 Task: Add Attachment from "Attach a link" to Card Card0000000056 in Board Board0000000014 in Workspace WS0000000005 in Trello. Add Cover Red to Card Card0000000056 in Board Board0000000014 in Workspace WS0000000005 in Trello. Add "Join Card" Button Button0000000056  to Card Card0000000056 in Board Board0000000014 in Workspace WS0000000005 in Trello. Add Description DS0000000056 to Card Card0000000056 in Board Board0000000014 in Workspace WS0000000005 in Trello. Add Comment CM0000000056 to Card Card0000000056 in Board Board0000000014 in Workspace WS0000000005 in Trello
Action: Mouse moved to (338, 374)
Screenshot: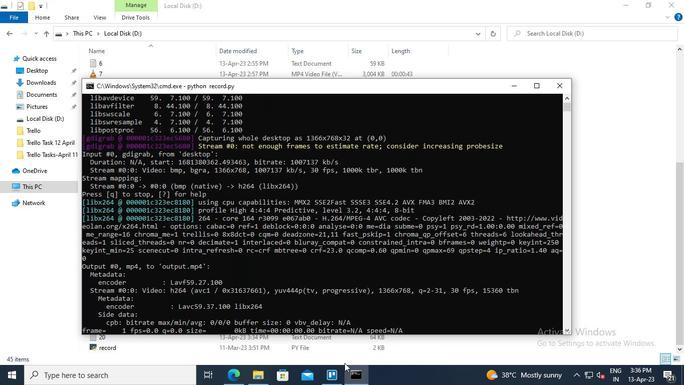 
Action: Mouse pressed left at (338, 374)
Screenshot: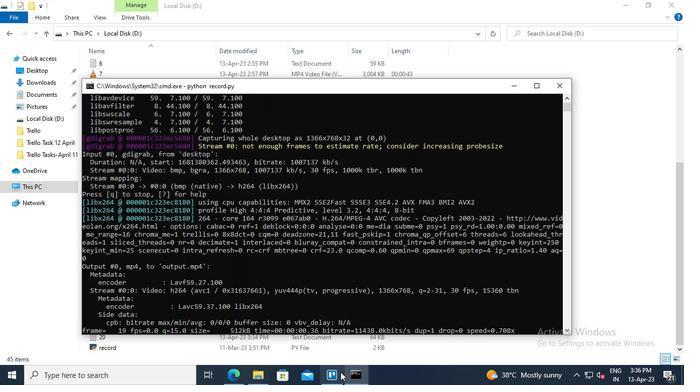 
Action: Mouse moved to (205, 301)
Screenshot: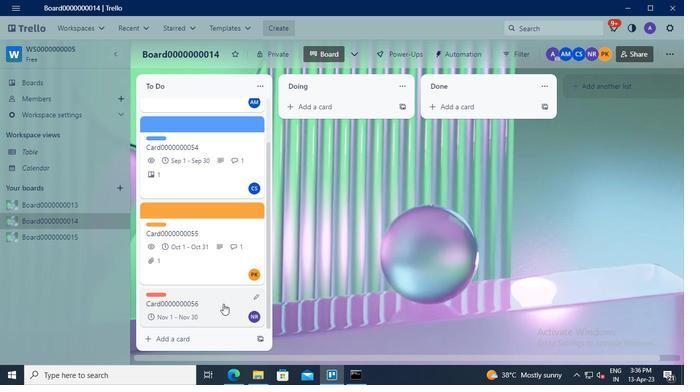
Action: Mouse pressed left at (205, 301)
Screenshot: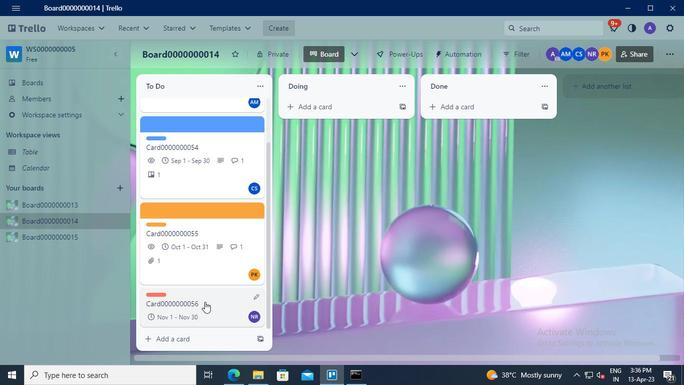 
Action: Mouse moved to (458, 212)
Screenshot: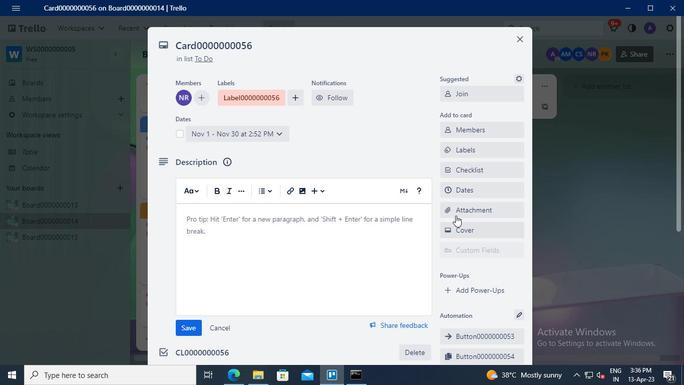 
Action: Mouse pressed left at (458, 212)
Screenshot: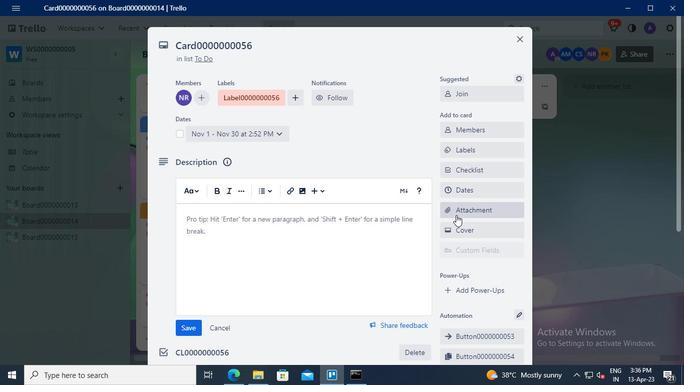 
Action: Mouse moved to (243, 373)
Screenshot: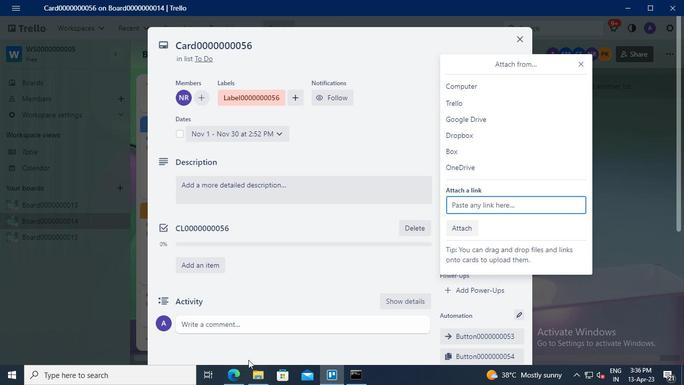 
Action: Mouse pressed left at (243, 373)
Screenshot: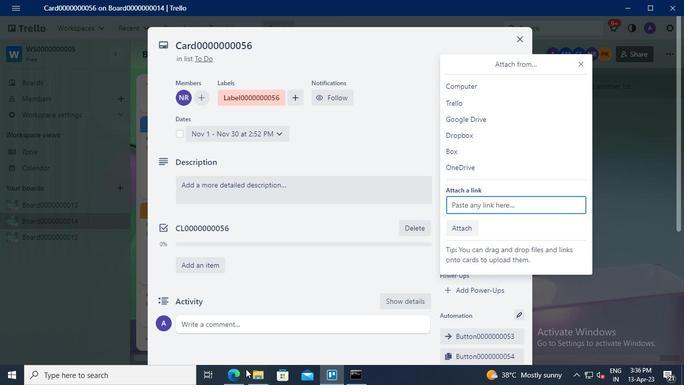 
Action: Mouse moved to (163, 27)
Screenshot: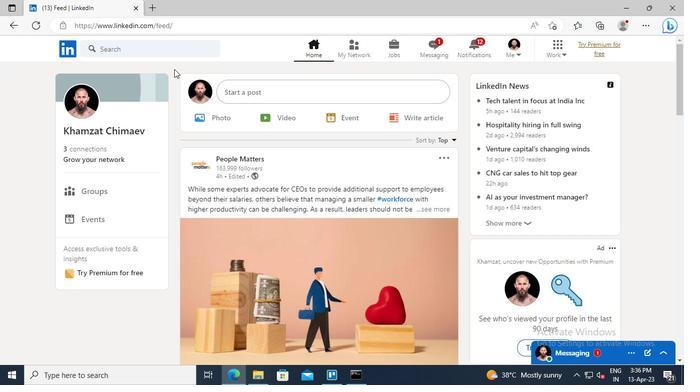
Action: Mouse pressed left at (163, 27)
Screenshot: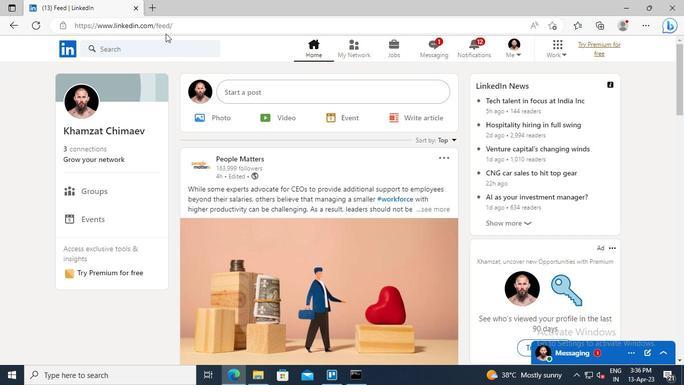 
Action: Keyboard Key.ctrl_l
Screenshot: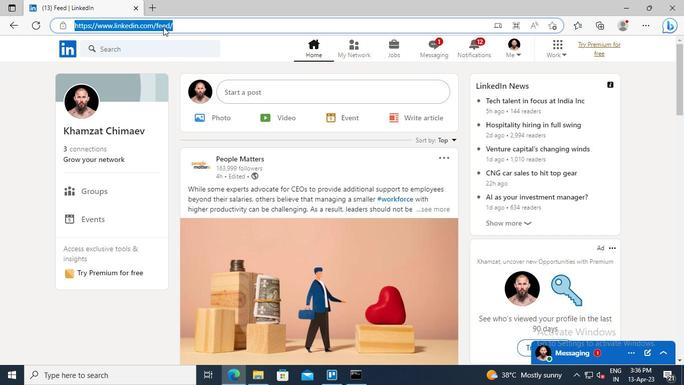 
Action: Keyboard \x03
Screenshot: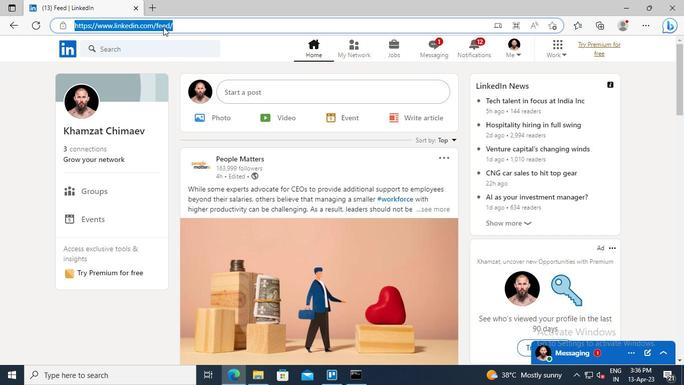 
Action: Mouse moved to (340, 377)
Screenshot: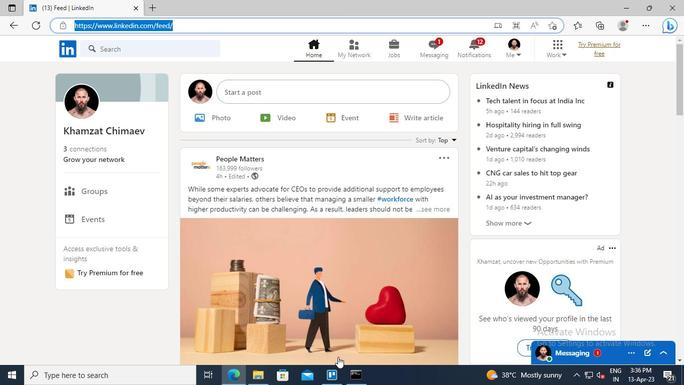 
Action: Mouse pressed left at (340, 377)
Screenshot: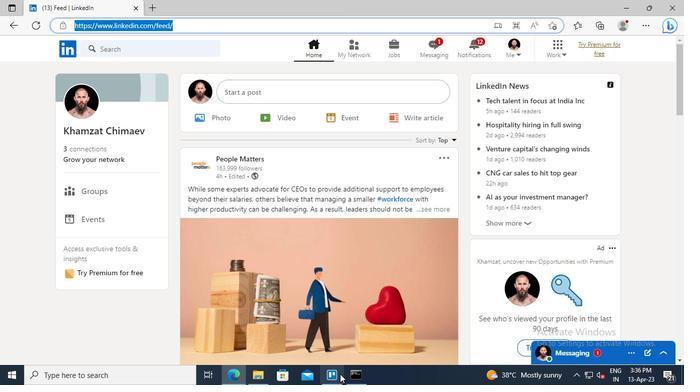 
Action: Mouse moved to (440, 216)
Screenshot: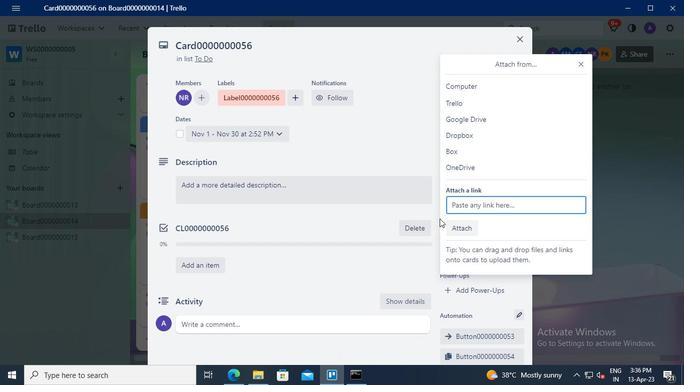 
Action: Keyboard Key.ctrl_l
Screenshot: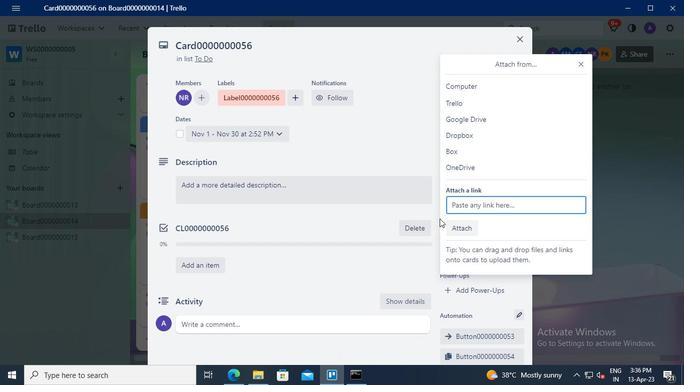 
Action: Keyboard \x16
Screenshot: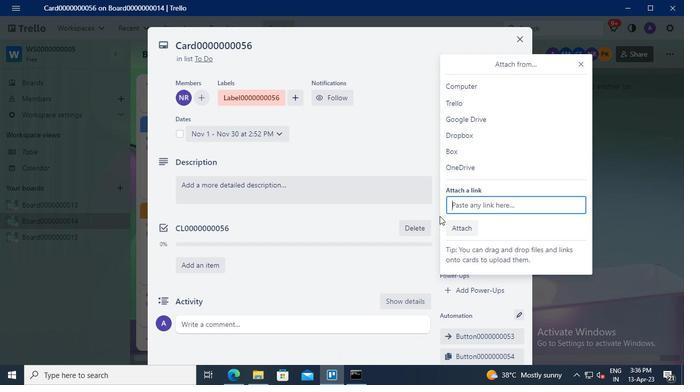 
Action: Mouse moved to (462, 265)
Screenshot: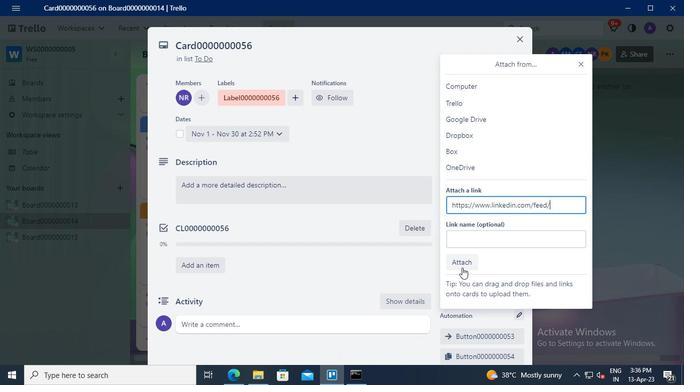
Action: Mouse pressed left at (462, 265)
Screenshot: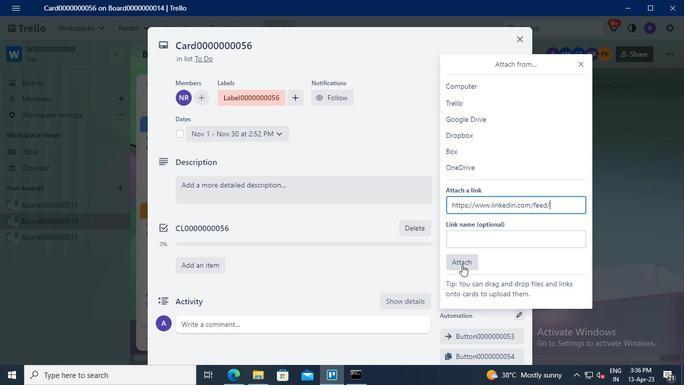 
Action: Mouse moved to (484, 228)
Screenshot: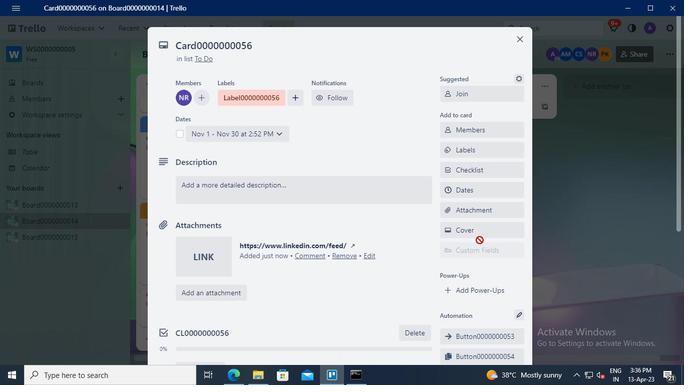 
Action: Mouse pressed left at (484, 228)
Screenshot: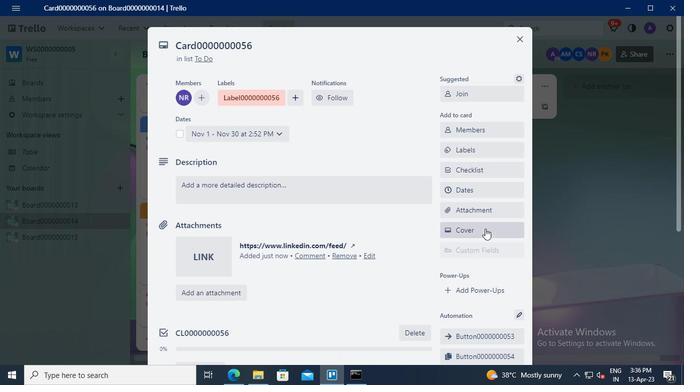 
Action: Mouse moved to (547, 165)
Screenshot: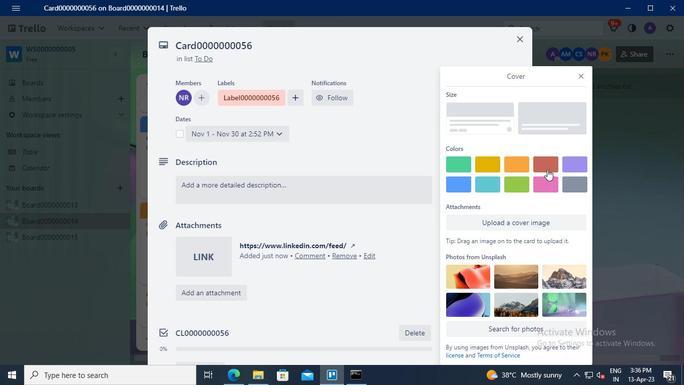 
Action: Mouse pressed left at (547, 165)
Screenshot: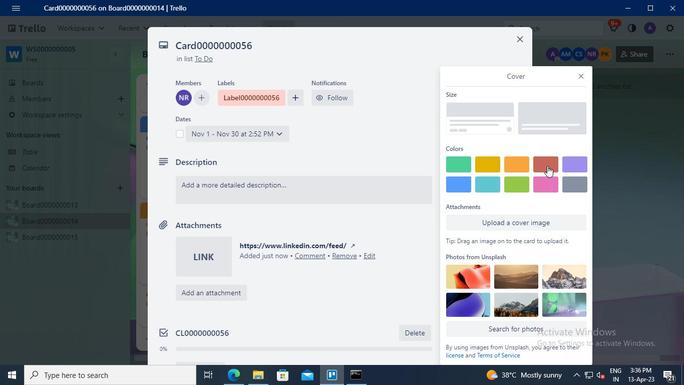
Action: Mouse moved to (582, 58)
Screenshot: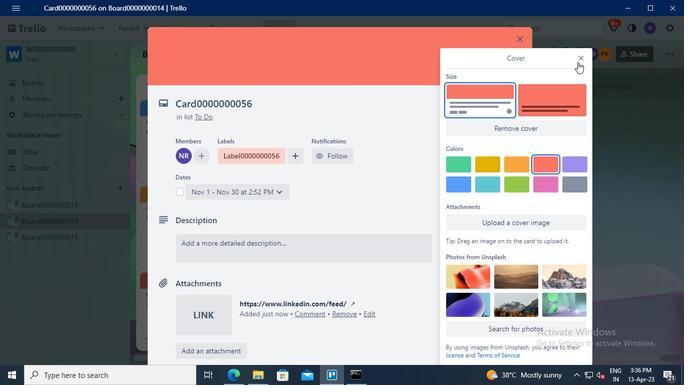 
Action: Mouse pressed left at (582, 58)
Screenshot: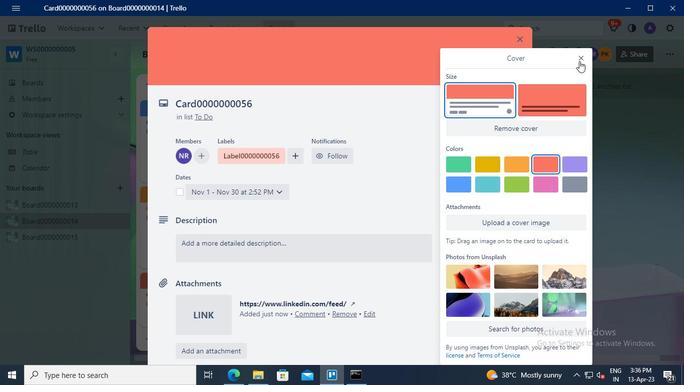 
Action: Mouse moved to (481, 234)
Screenshot: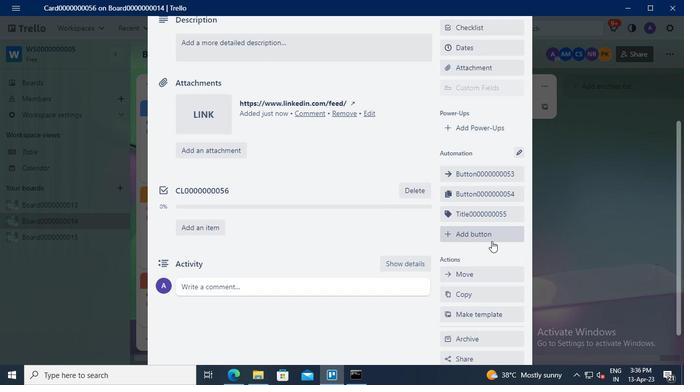 
Action: Mouse pressed left at (481, 234)
Screenshot: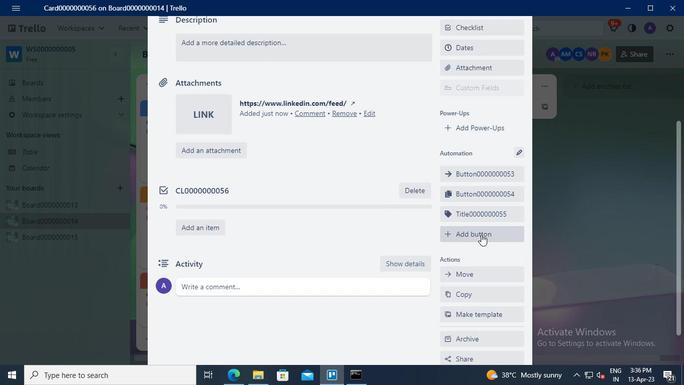 
Action: Mouse moved to (481, 157)
Screenshot: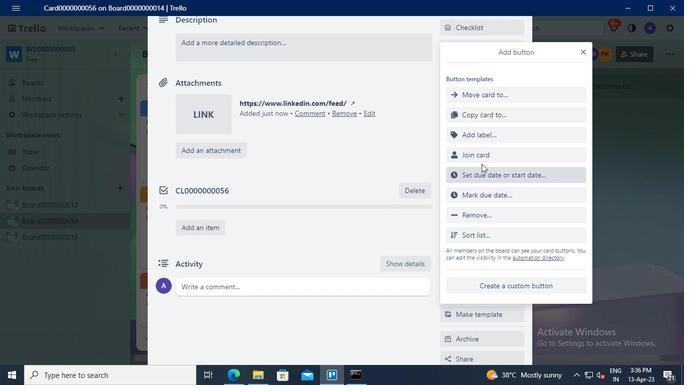 
Action: Mouse pressed left at (481, 157)
Screenshot: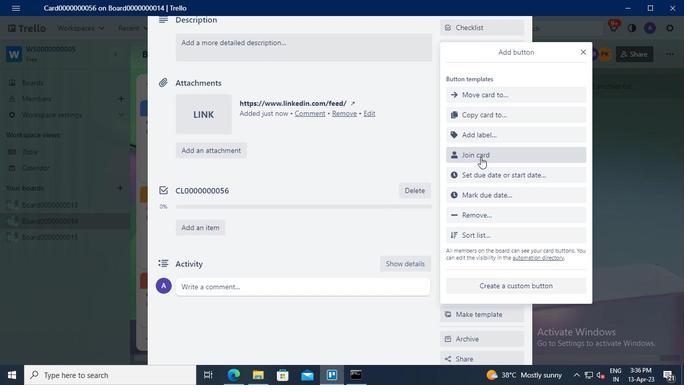 
Action: Keyboard Key.shift
Screenshot: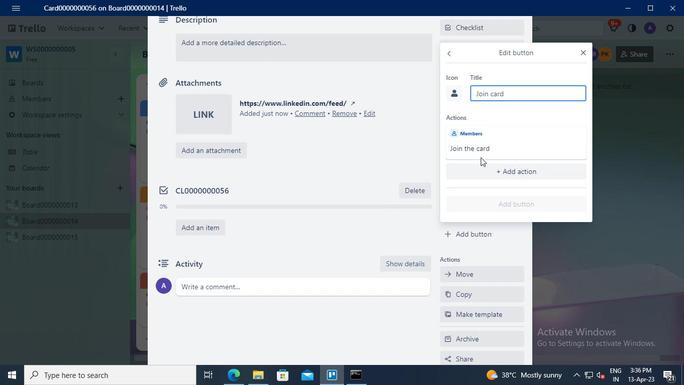 
Action: Keyboard B
Screenshot: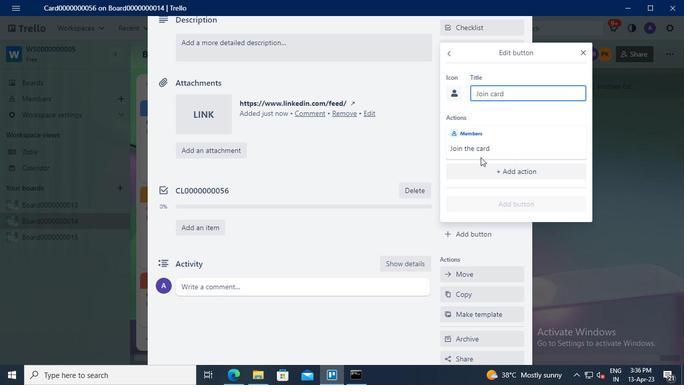 
Action: Keyboard u
Screenshot: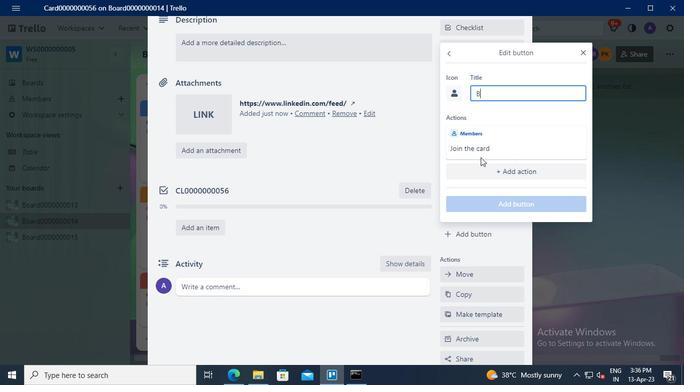 
Action: Keyboard t
Screenshot: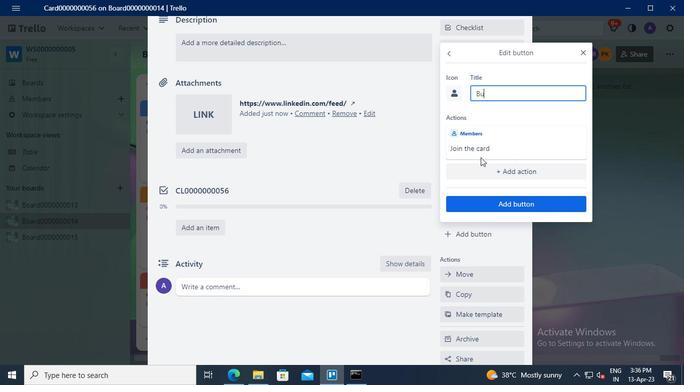 
Action: Keyboard t
Screenshot: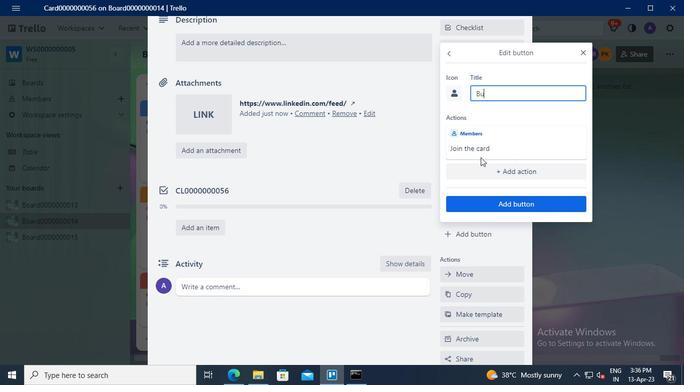 
Action: Keyboard o
Screenshot: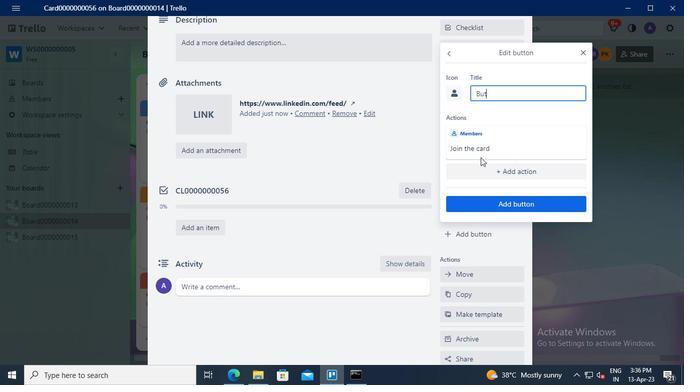 
Action: Keyboard n
Screenshot: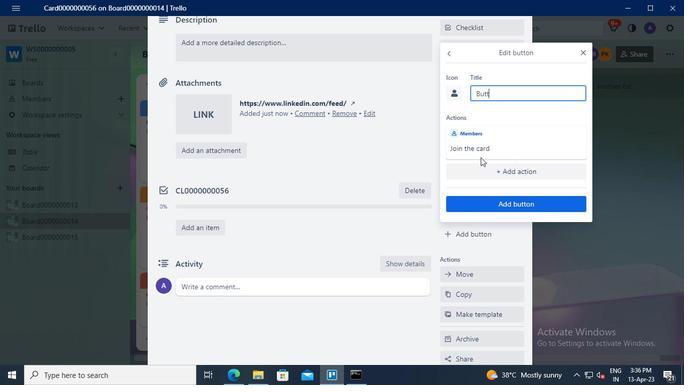 
Action: Keyboard <96>
Screenshot: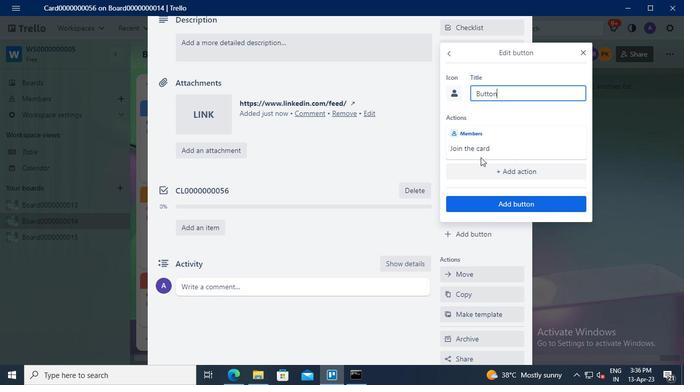 
Action: Keyboard <96>
Screenshot: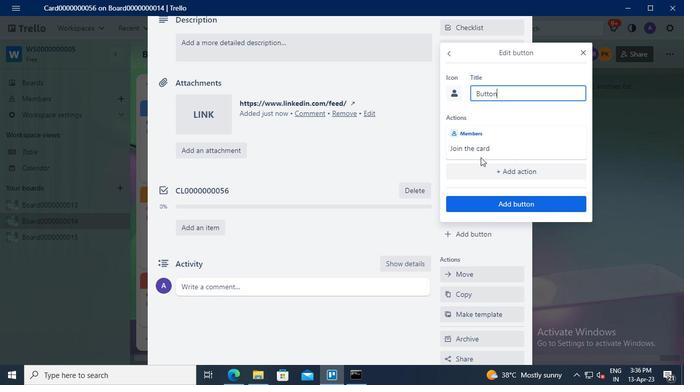 
Action: Keyboard <96>
Screenshot: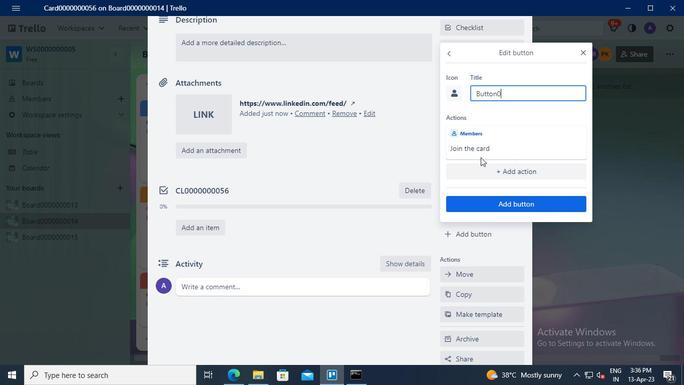 
Action: Keyboard <96>
Screenshot: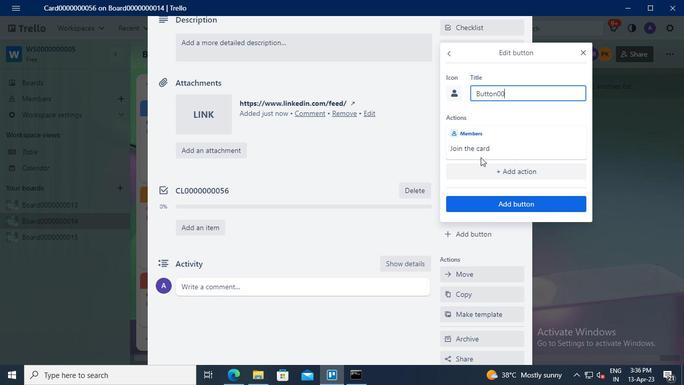 
Action: Keyboard <96>
Screenshot: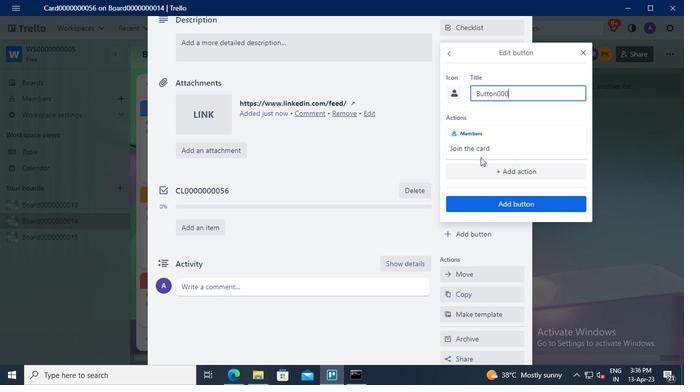 
Action: Keyboard <96>
Screenshot: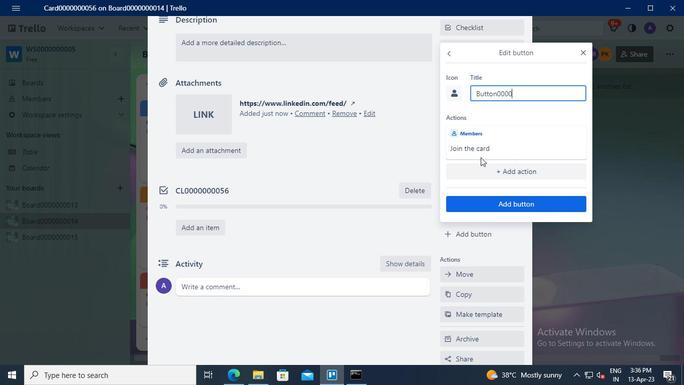 
Action: Keyboard <96>
Screenshot: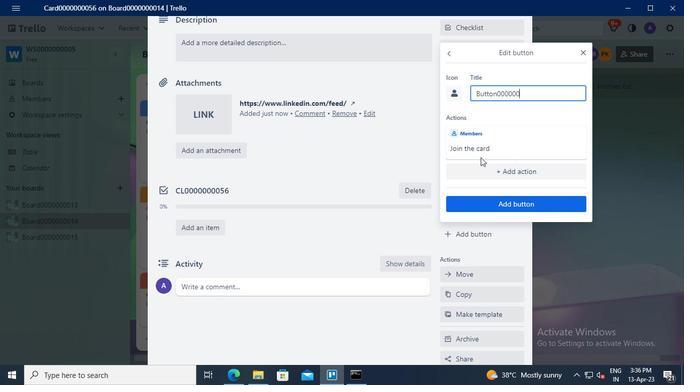
Action: Keyboard <96>
Screenshot: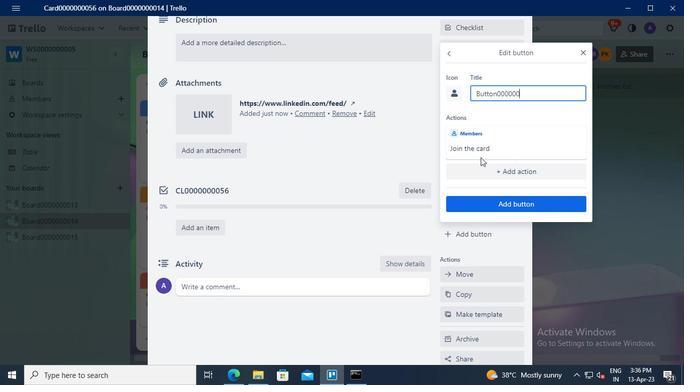 
Action: Keyboard <101>
Screenshot: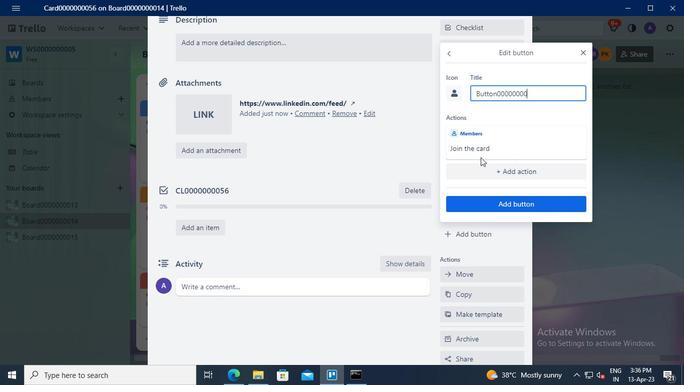 
Action: Keyboard <102>
Screenshot: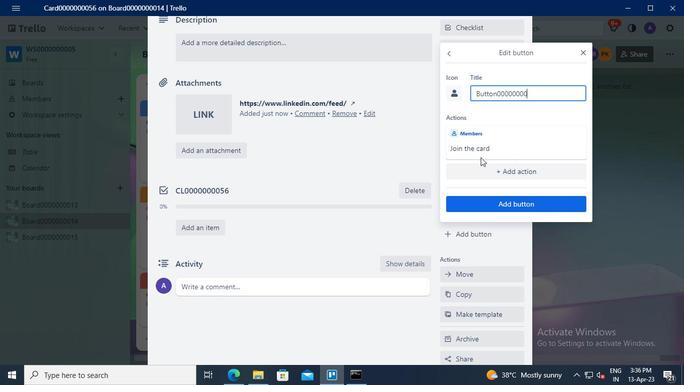 
Action: Mouse moved to (494, 203)
Screenshot: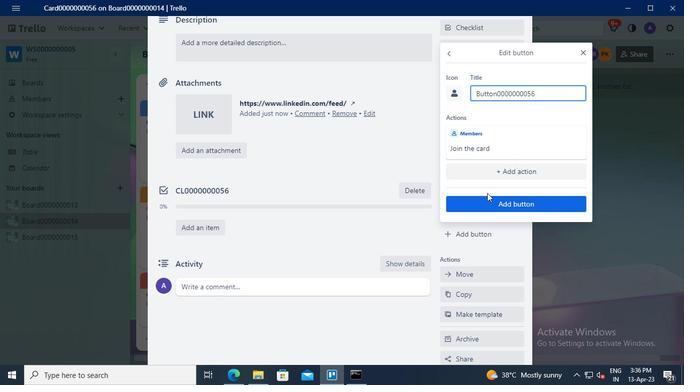 
Action: Mouse pressed left at (494, 203)
Screenshot: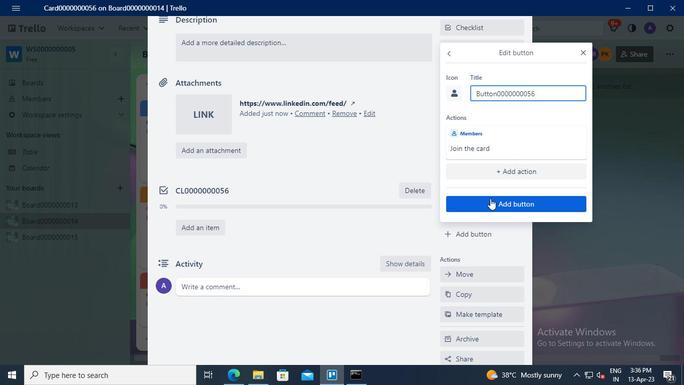 
Action: Mouse moved to (213, 102)
Screenshot: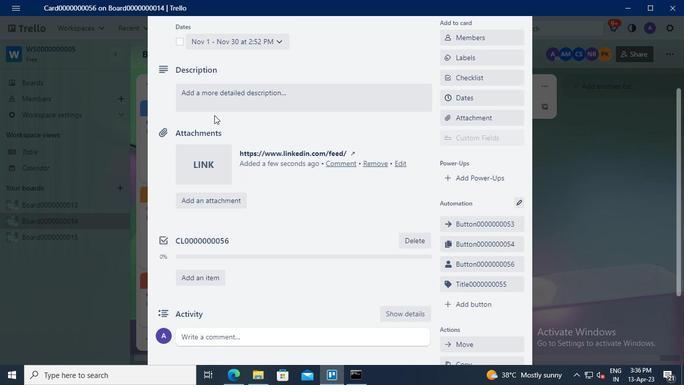 
Action: Mouse pressed left at (213, 102)
Screenshot: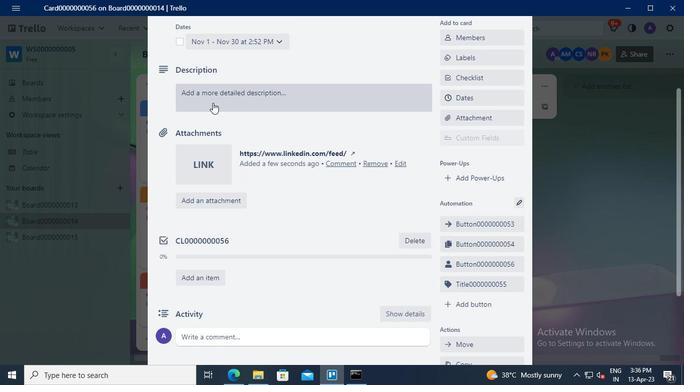 
Action: Keyboard Key.shift
Screenshot: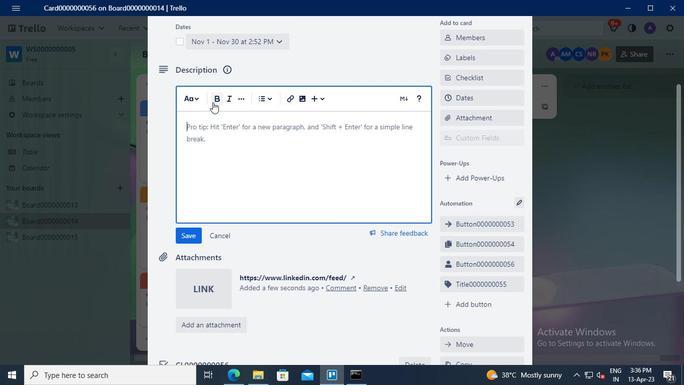 
Action: Keyboard D
Screenshot: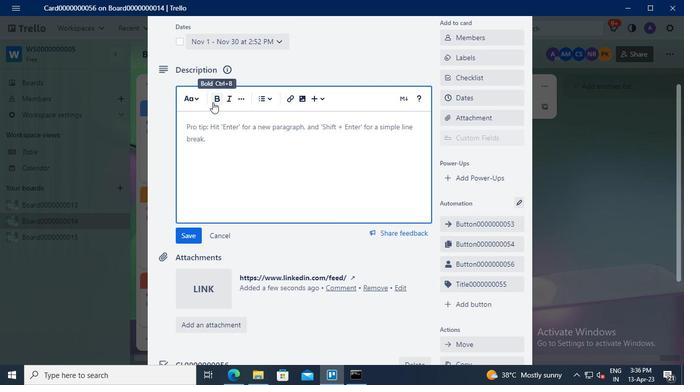 
Action: Keyboard S
Screenshot: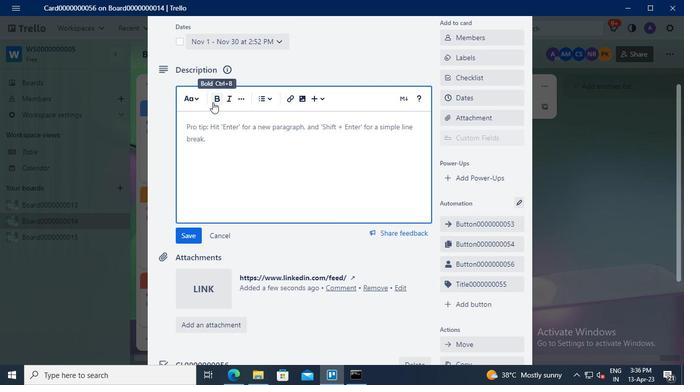 
Action: Keyboard <96>
Screenshot: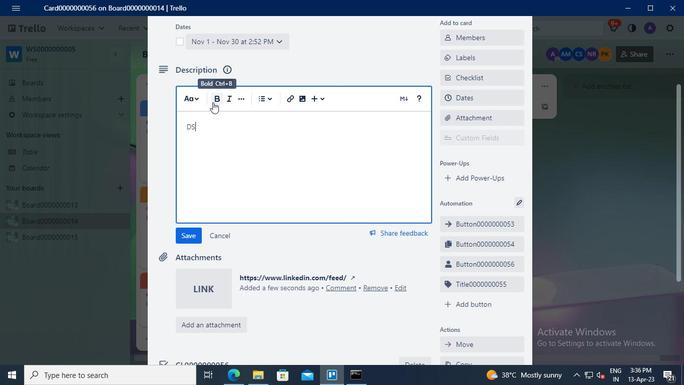 
Action: Keyboard <96>
Screenshot: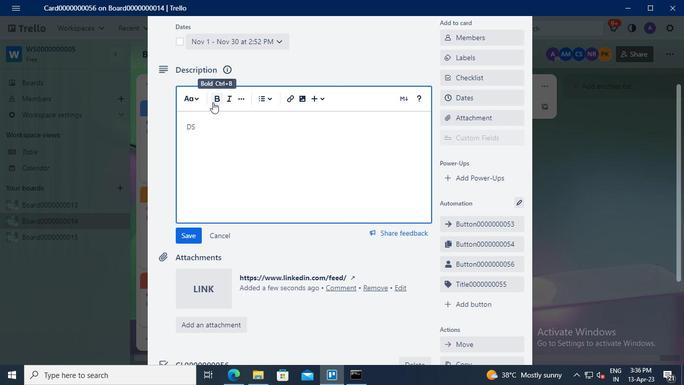 
Action: Keyboard <96>
Screenshot: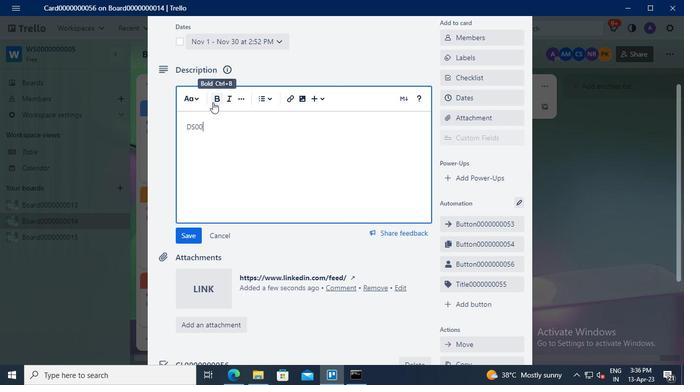 
Action: Keyboard <96>
Screenshot: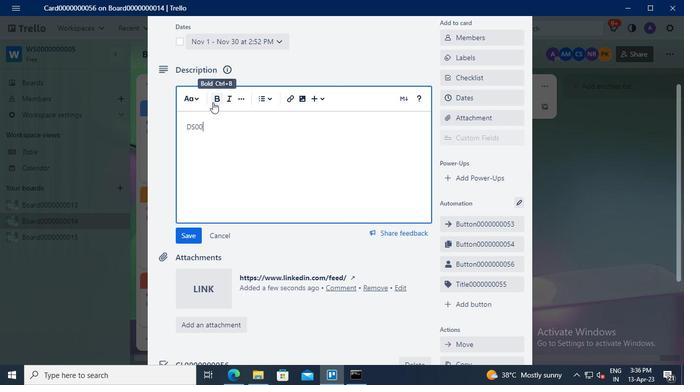 
Action: Keyboard <96>
Screenshot: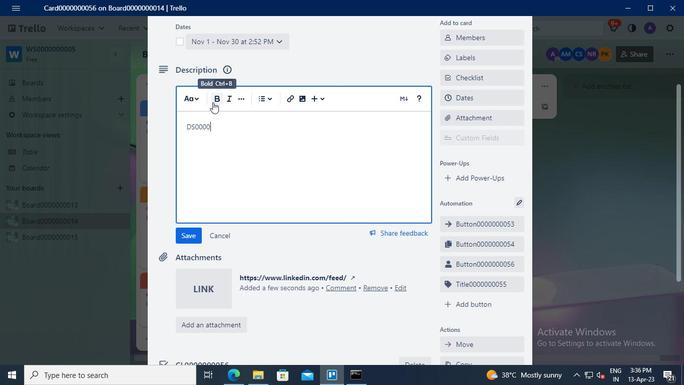 
Action: Keyboard <96>
Screenshot: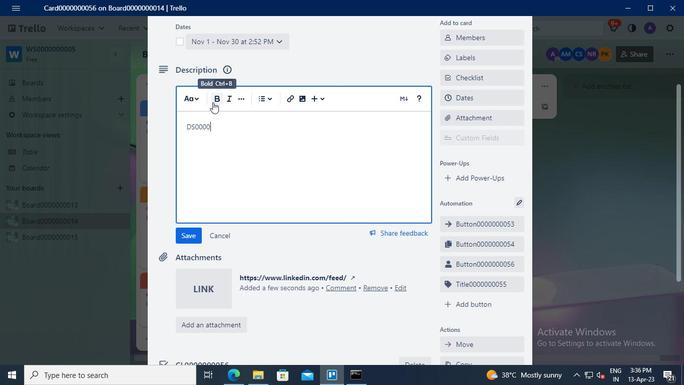 
Action: Keyboard <96>
Screenshot: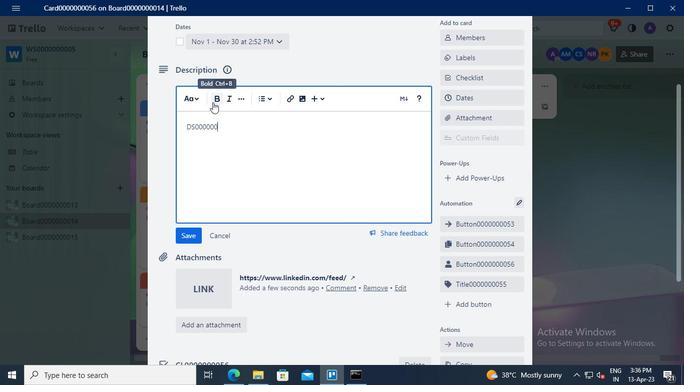 
Action: Keyboard <96>
Screenshot: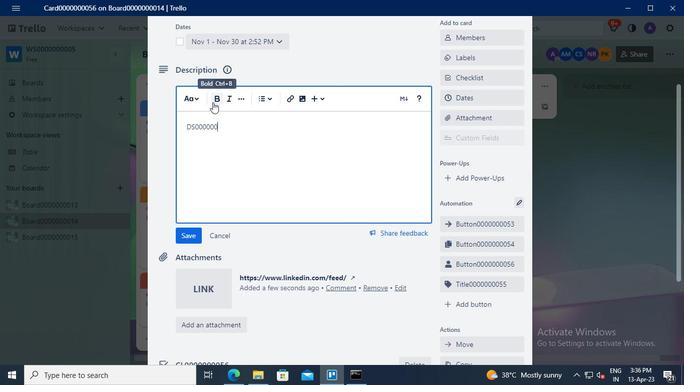 
Action: Keyboard <101>
Screenshot: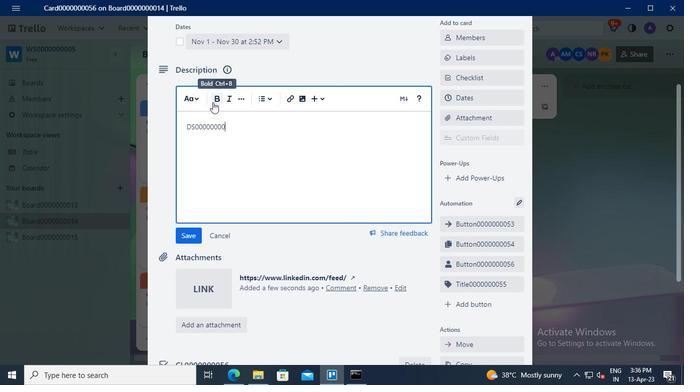 
Action: Keyboard <102>
Screenshot: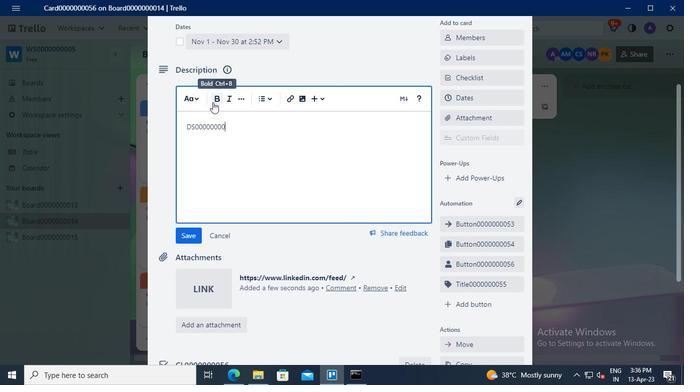 
Action: Mouse moved to (191, 235)
Screenshot: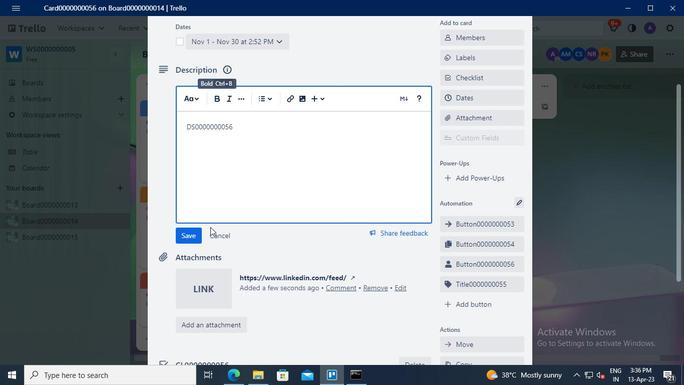 
Action: Mouse pressed left at (191, 235)
Screenshot: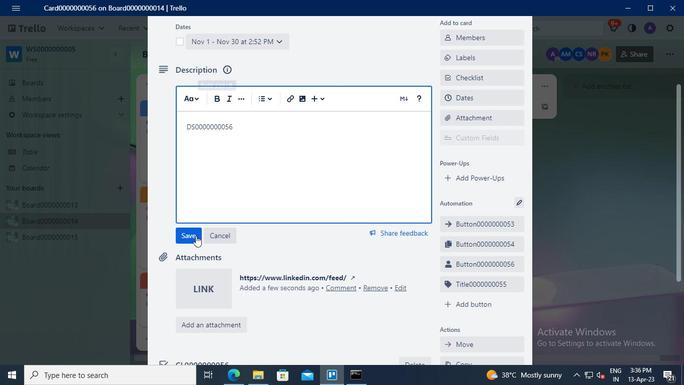 
Action: Mouse moved to (209, 221)
Screenshot: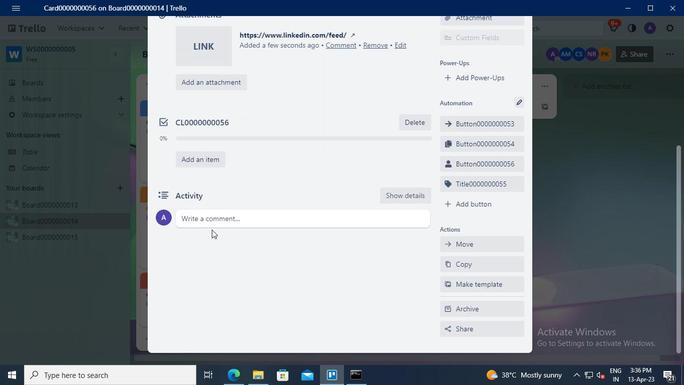 
Action: Mouse pressed left at (209, 221)
Screenshot: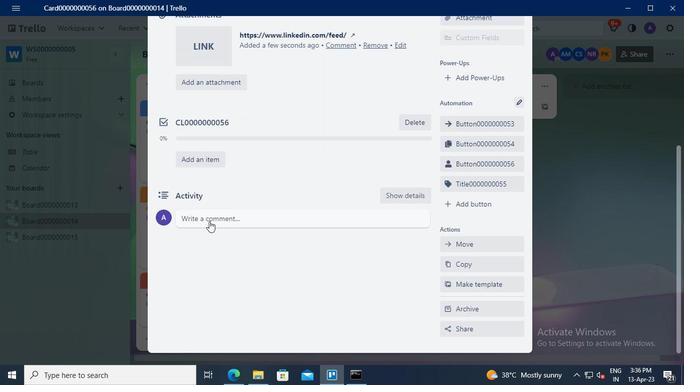 
Action: Keyboard Key.shift
Screenshot: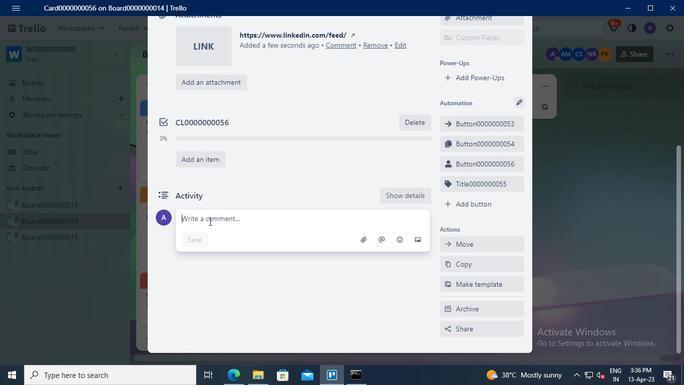 
Action: Keyboard C
Screenshot: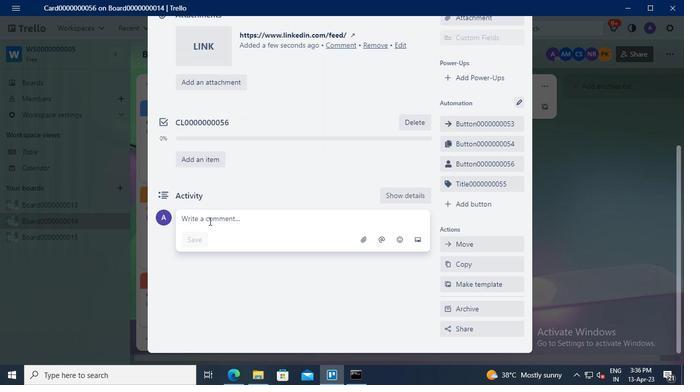 
Action: Keyboard M
Screenshot: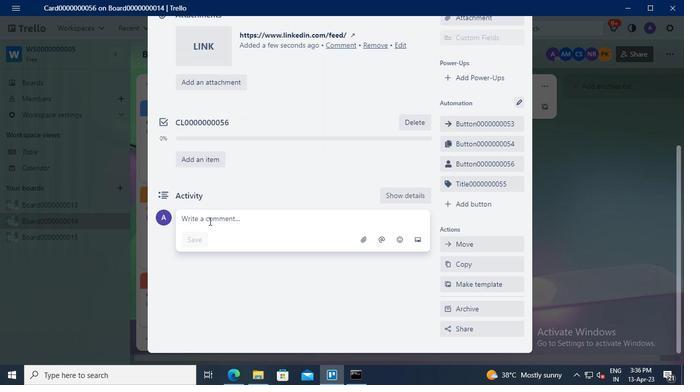 
Action: Keyboard <96>
Screenshot: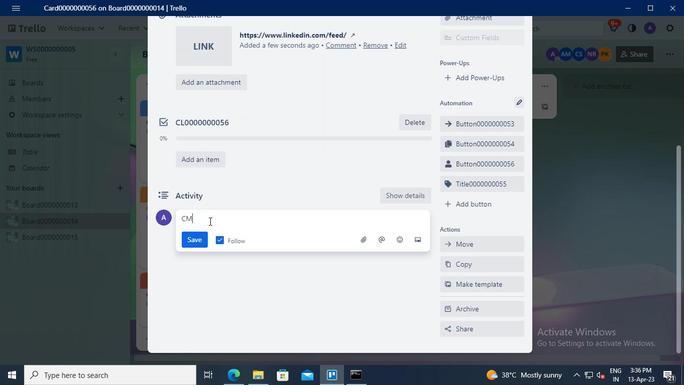 
Action: Keyboard <96>
Screenshot: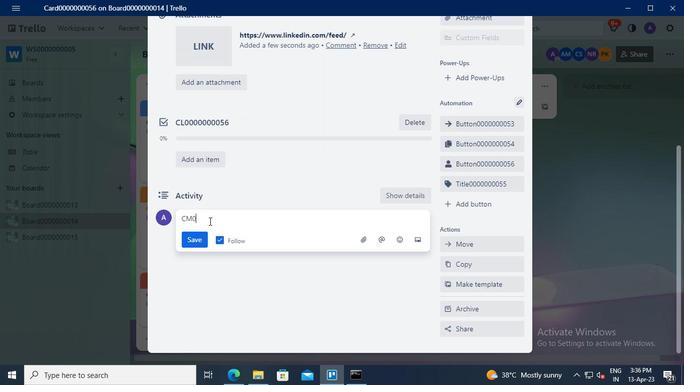 
Action: Keyboard <96>
Screenshot: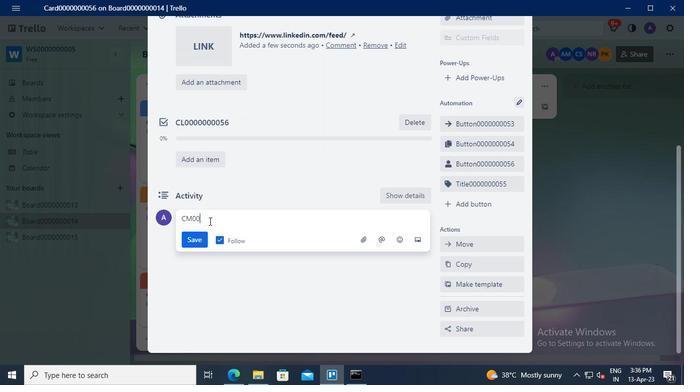
Action: Keyboard <96>
Screenshot: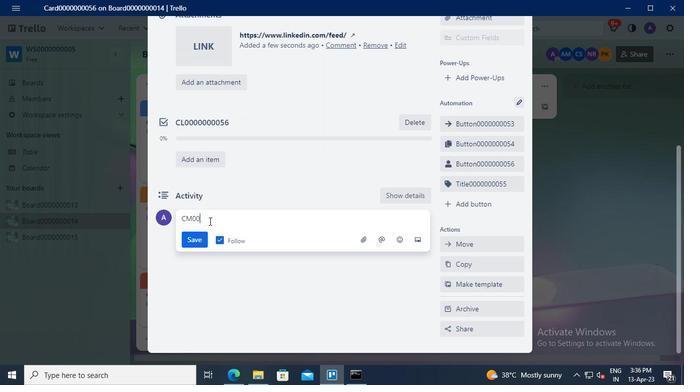 
Action: Keyboard <96>
Screenshot: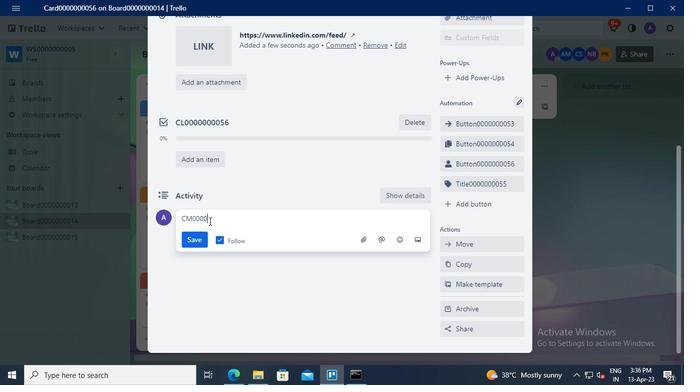 
Action: Keyboard <96>
Screenshot: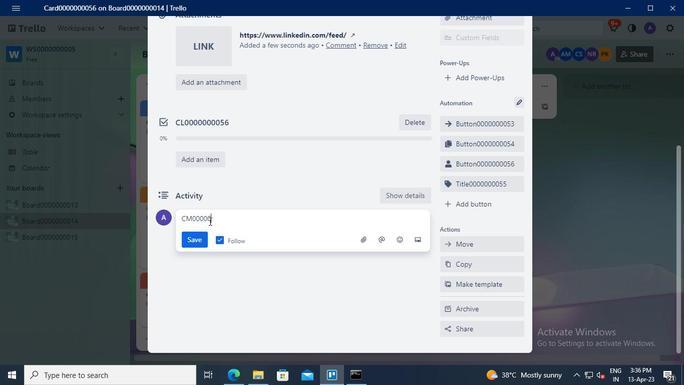 
Action: Keyboard <96>
Screenshot: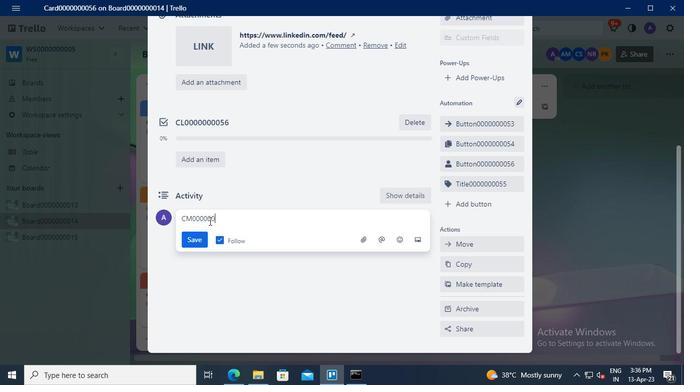 
Action: Keyboard <96>
Screenshot: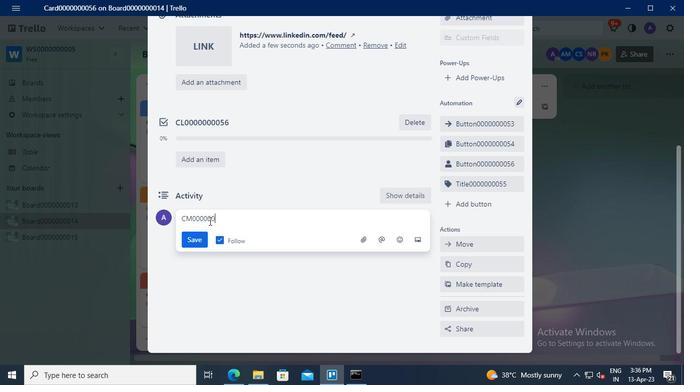 
Action: Keyboard <101>
Screenshot: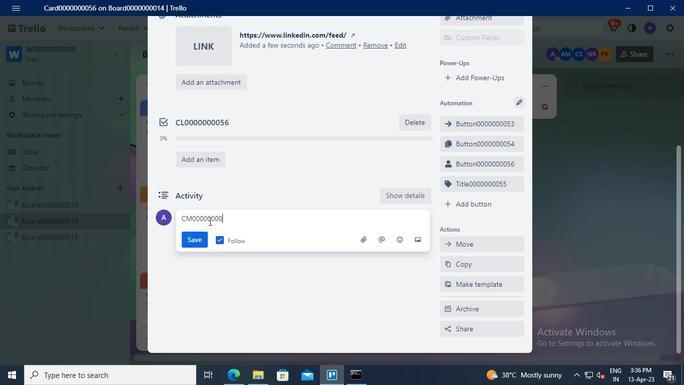 
Action: Keyboard <102>
Screenshot: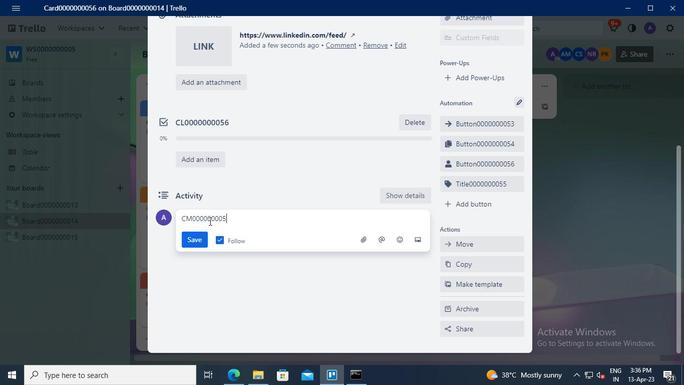 
Action: Mouse moved to (197, 235)
Screenshot: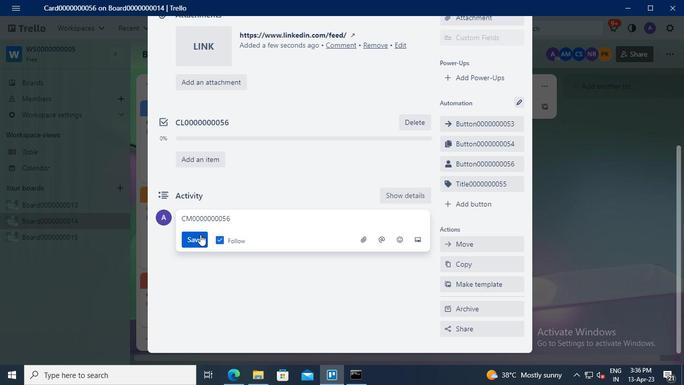 
Action: Mouse pressed left at (197, 235)
Screenshot: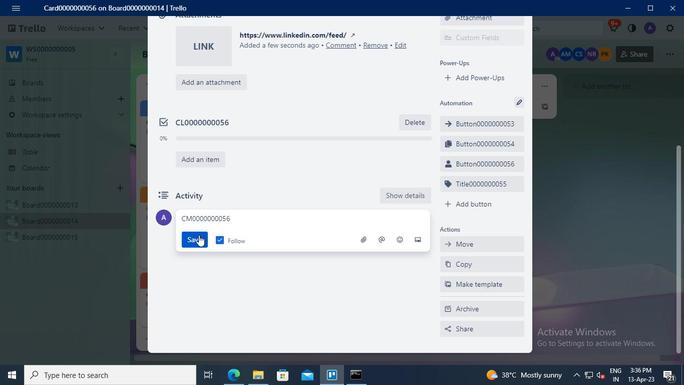 
Action: Mouse moved to (356, 370)
Screenshot: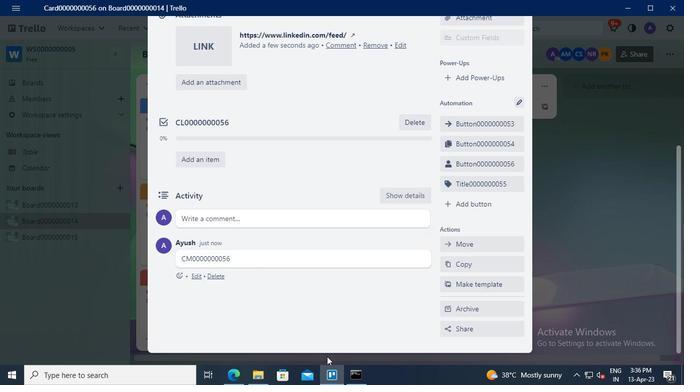 
Action: Mouse pressed left at (356, 370)
Screenshot: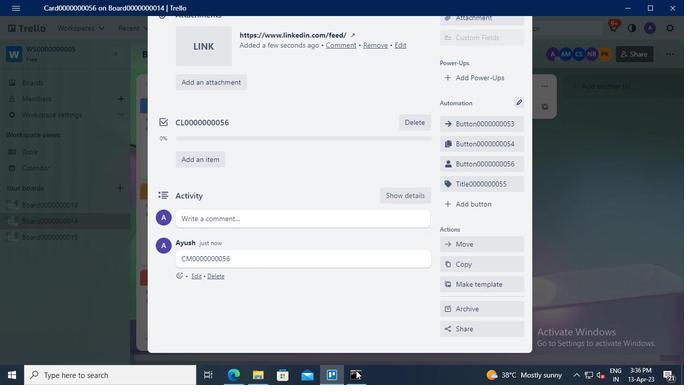 
Action: Mouse moved to (558, 84)
Screenshot: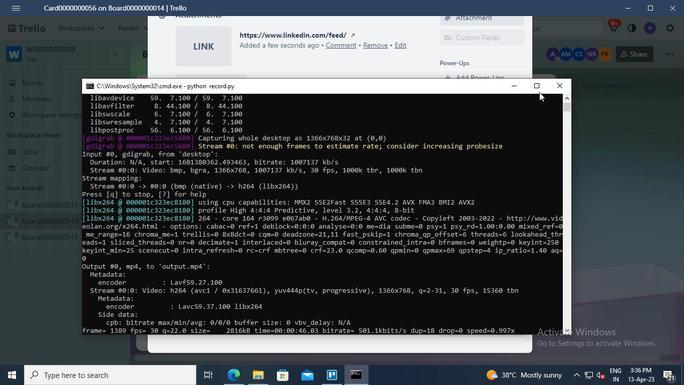 
Action: Mouse pressed left at (558, 84)
Screenshot: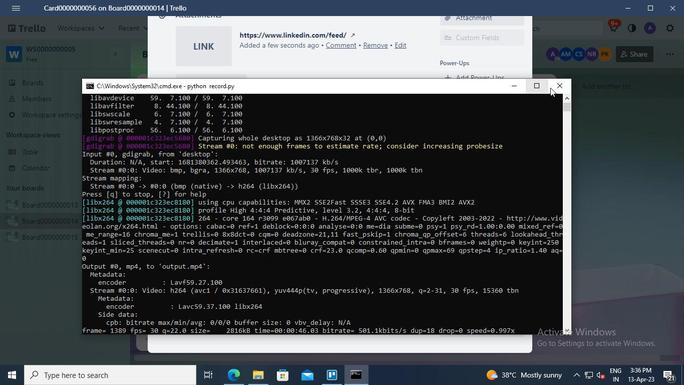 
